 Task: Change the drop shadow to green.
Action: Mouse moved to (519, 400)
Screenshot: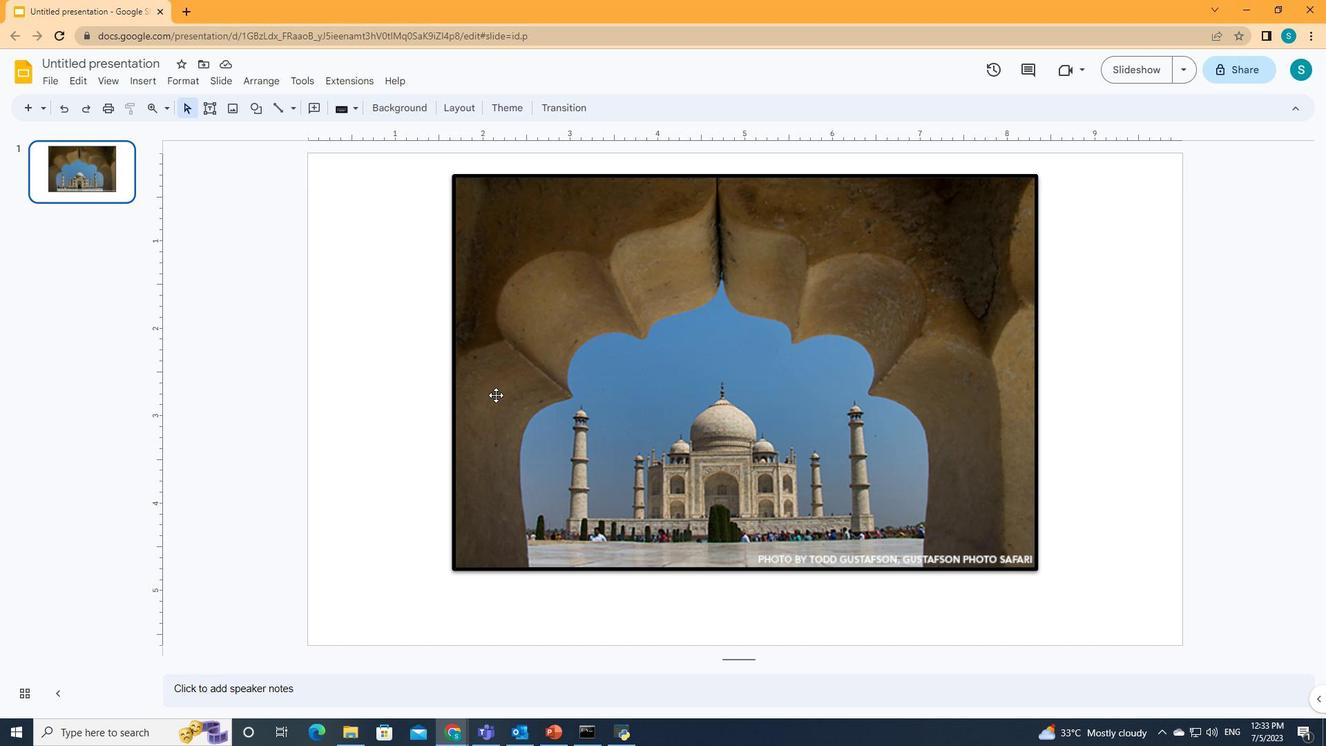 
Action: Mouse pressed left at (519, 400)
Screenshot: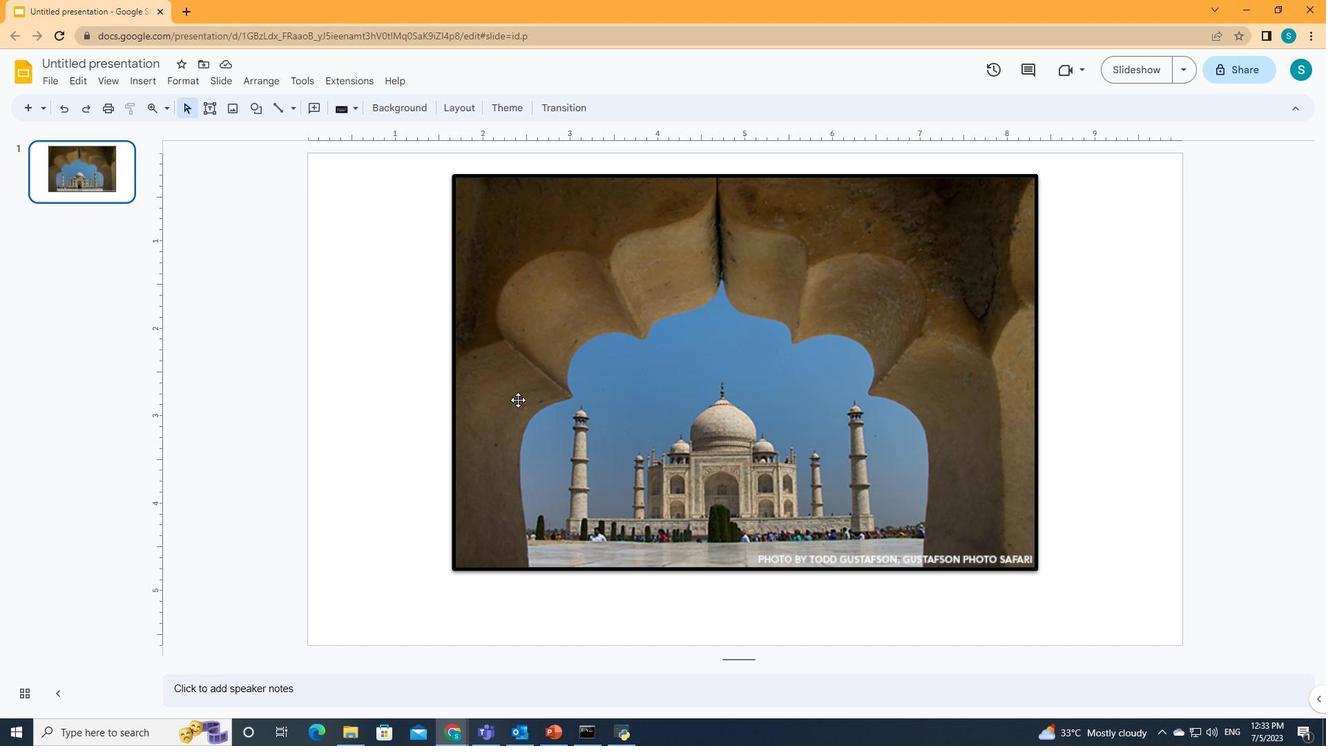 
Action: Mouse moved to (184, 83)
Screenshot: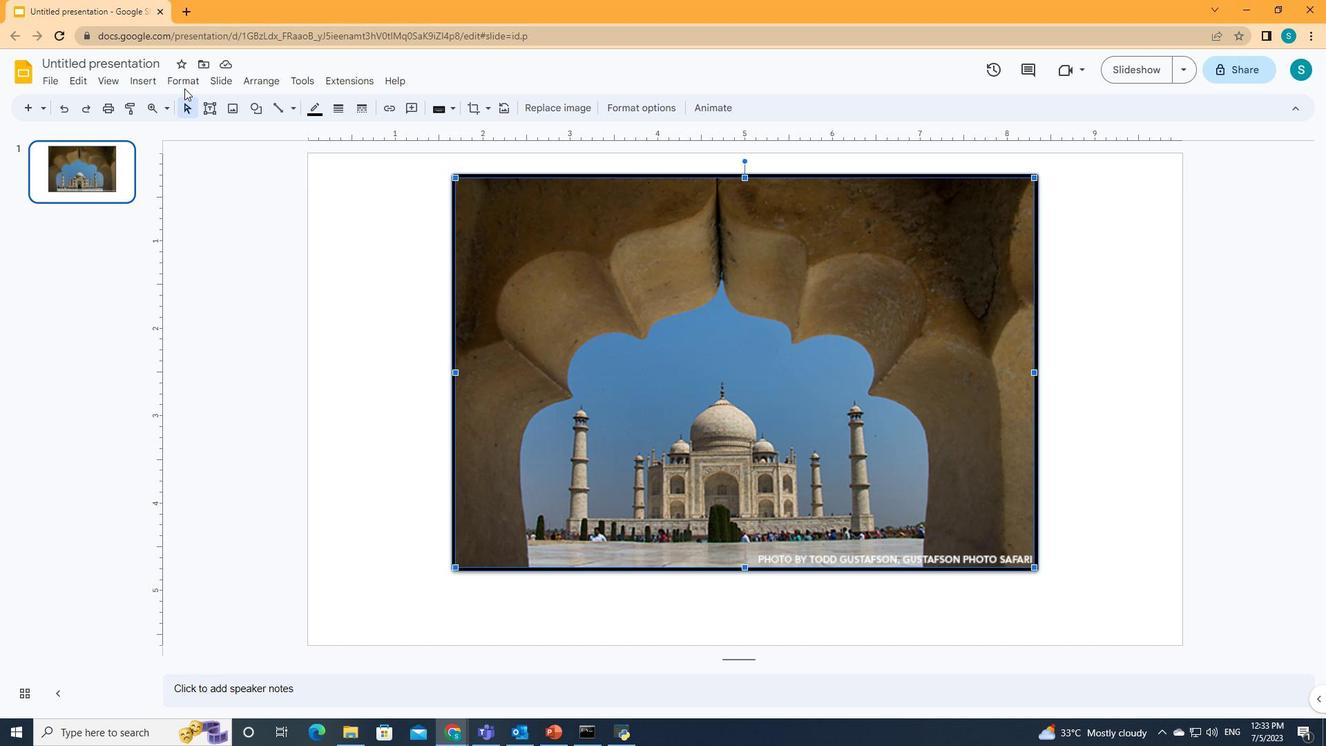
Action: Mouse pressed left at (184, 83)
Screenshot: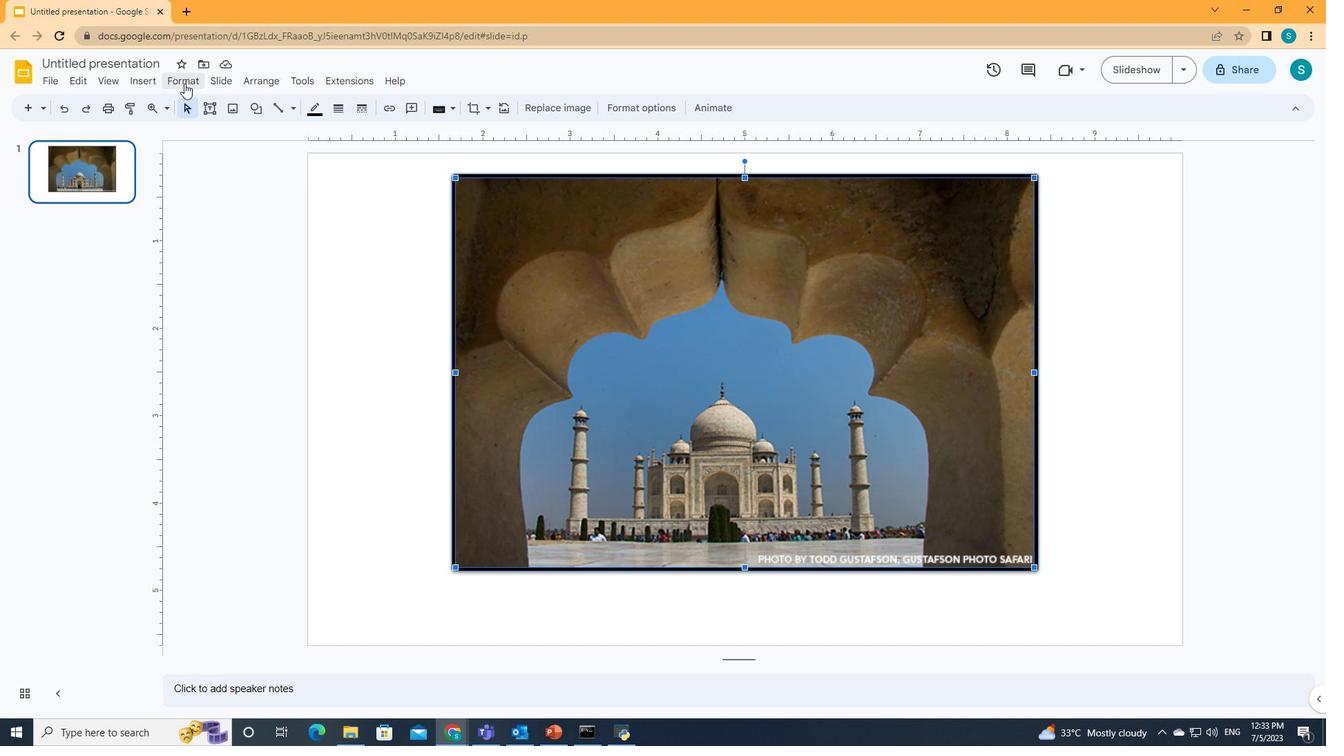 
Action: Mouse moved to (223, 284)
Screenshot: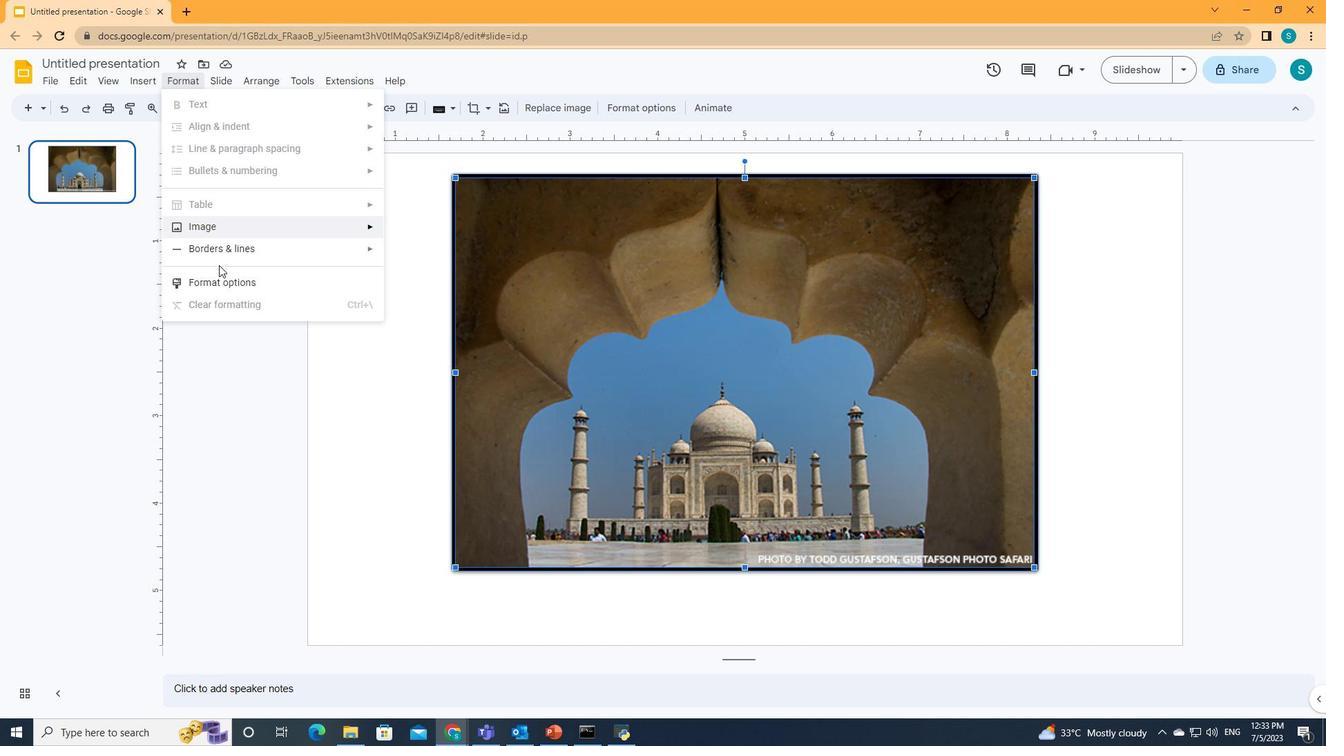 
Action: Mouse pressed left at (223, 284)
Screenshot: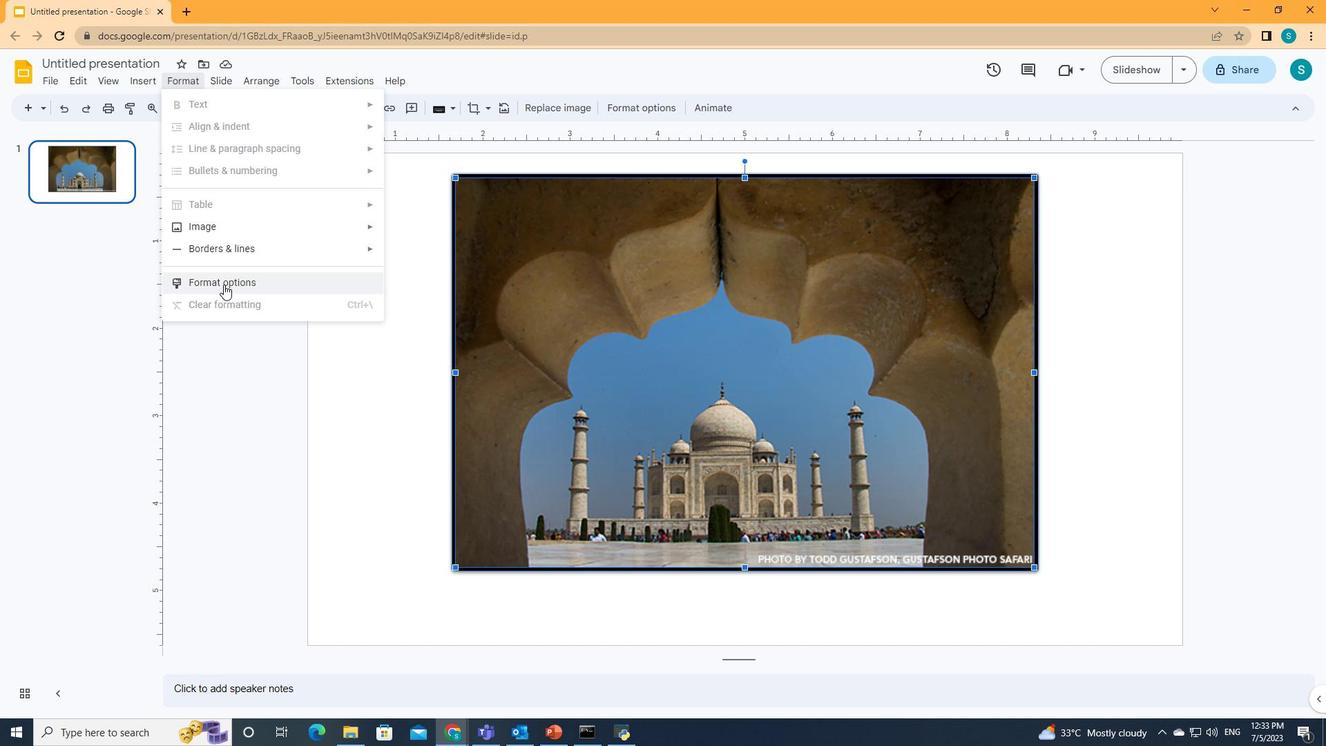
Action: Mouse moved to (1151, 329)
Screenshot: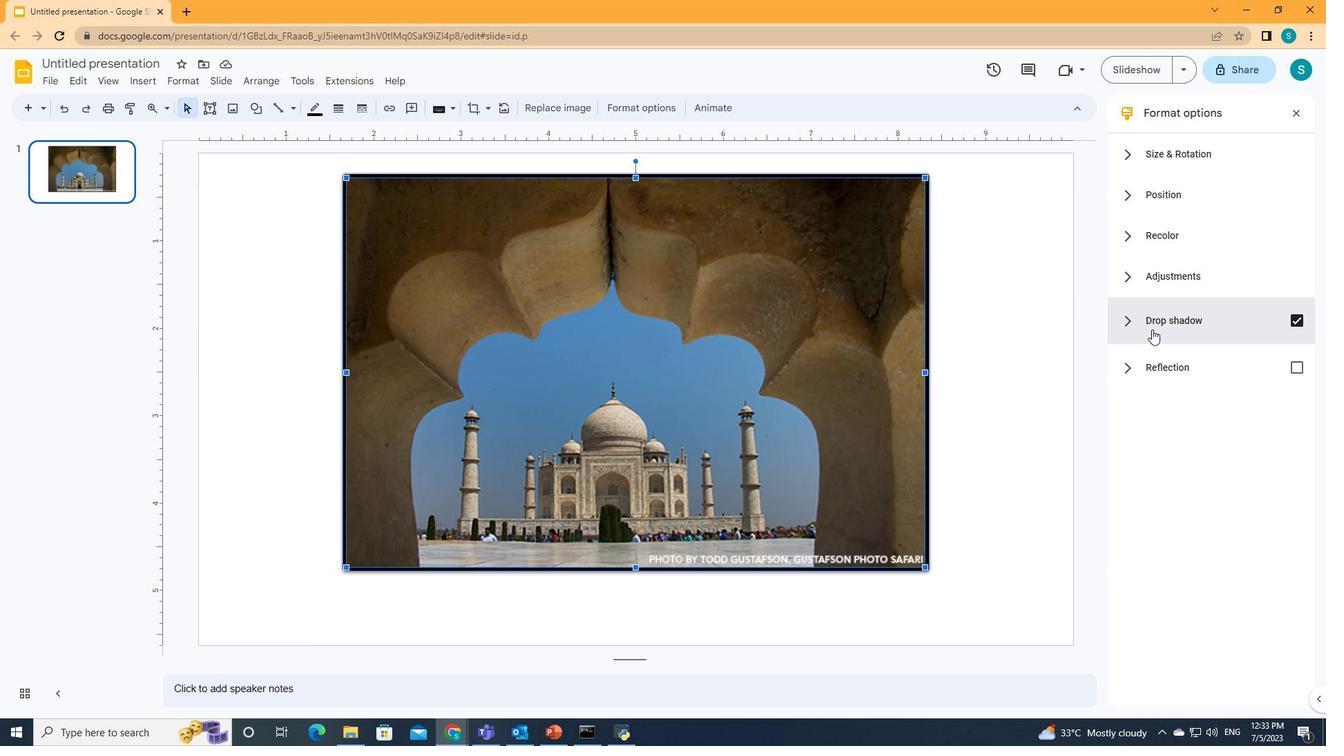 
Action: Mouse pressed left at (1151, 329)
Screenshot: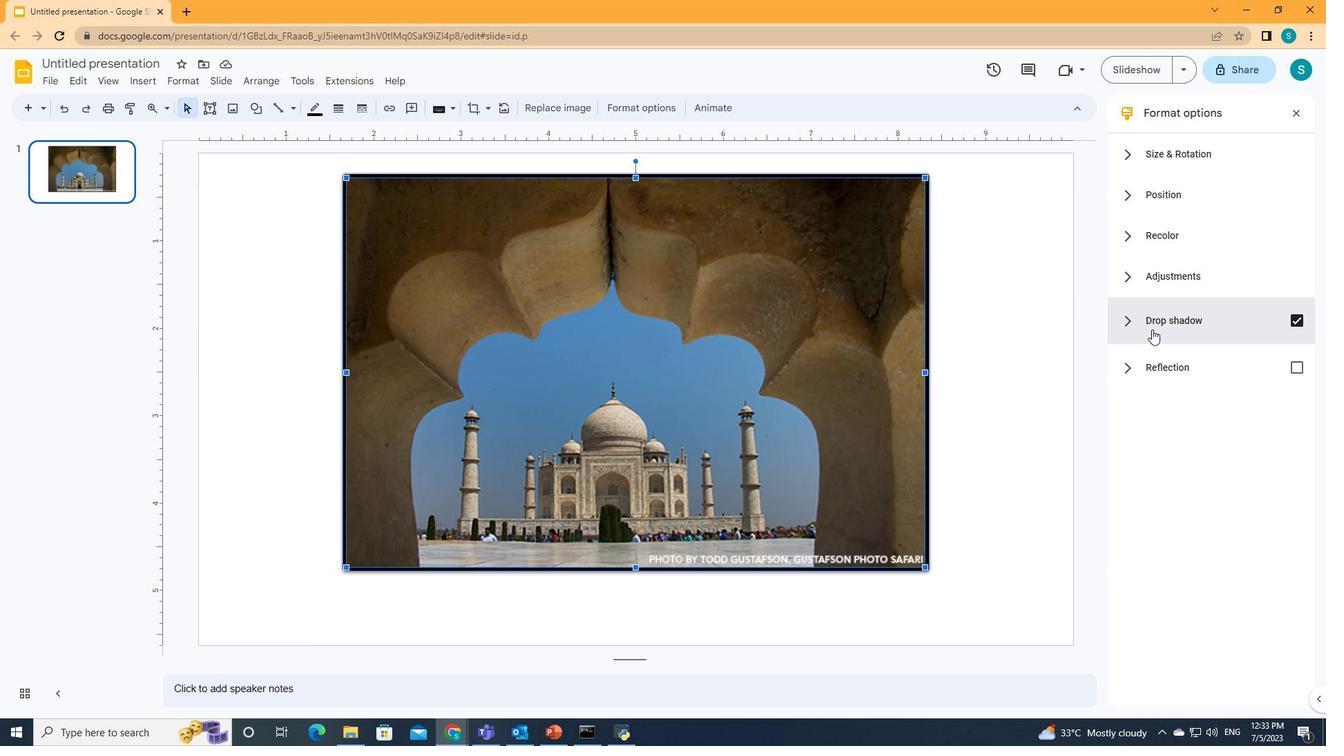 
Action: Mouse moved to (1296, 362)
Screenshot: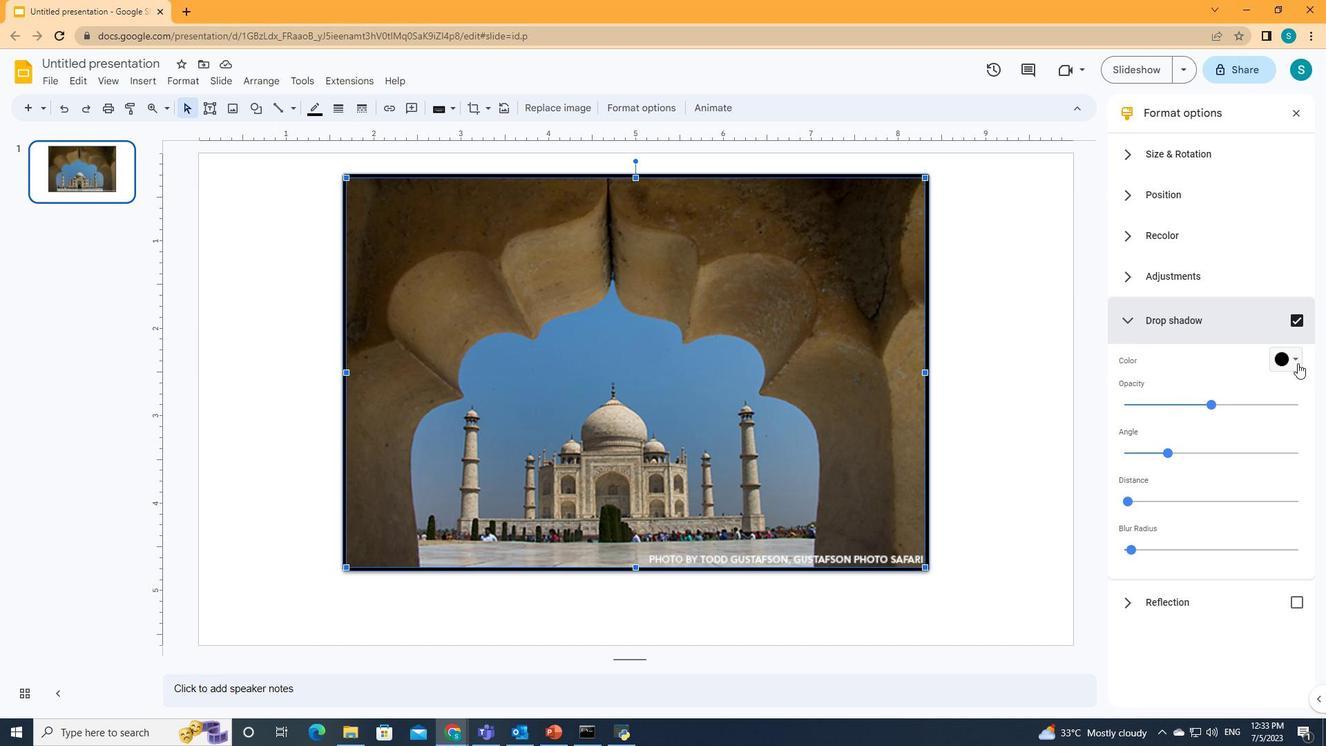 
Action: Mouse pressed left at (1296, 362)
Screenshot: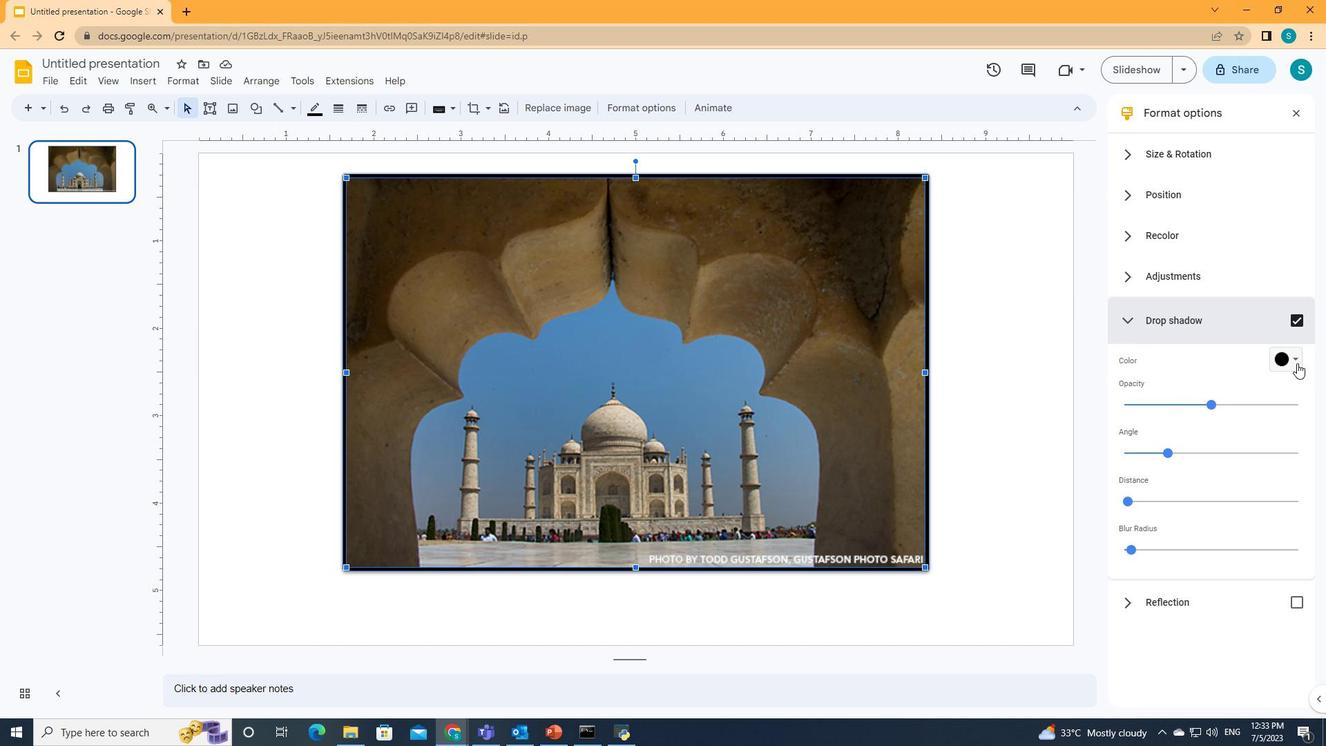 
Action: Mouse moved to (1213, 496)
Screenshot: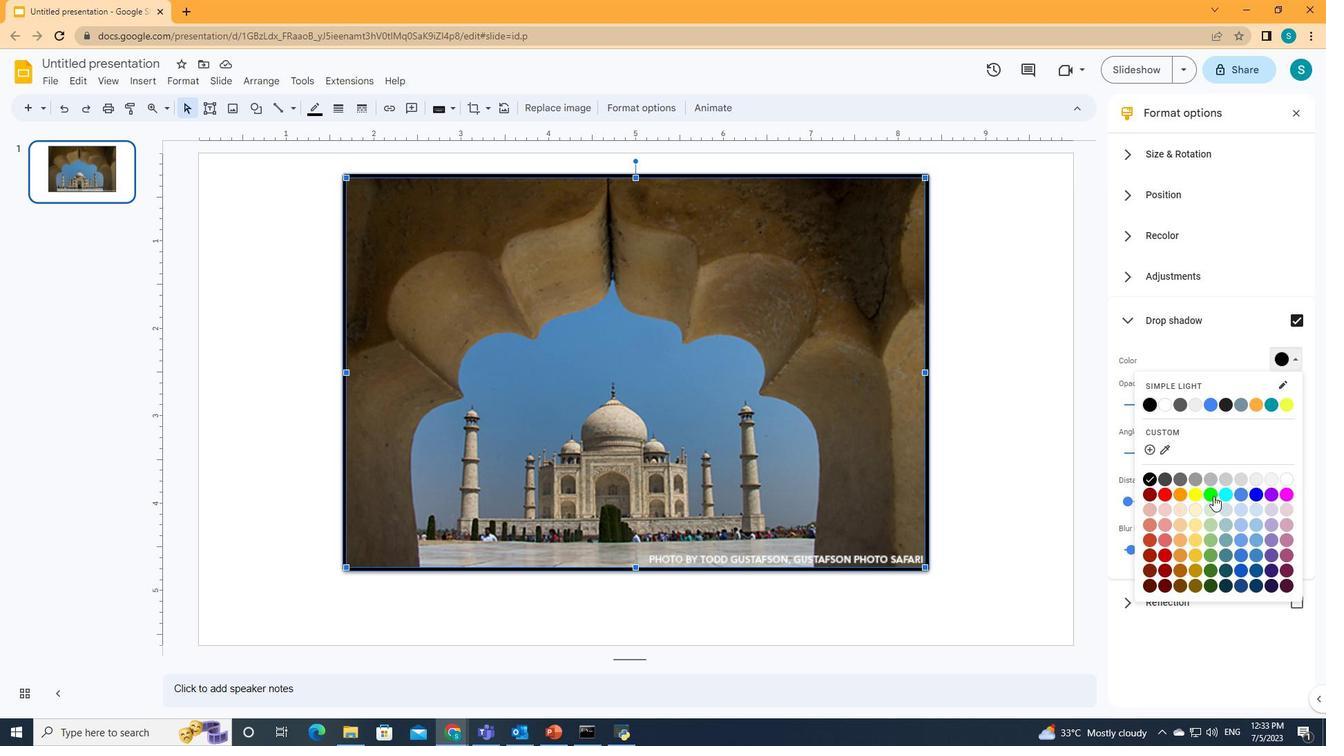 
Action: Mouse pressed left at (1213, 496)
Screenshot: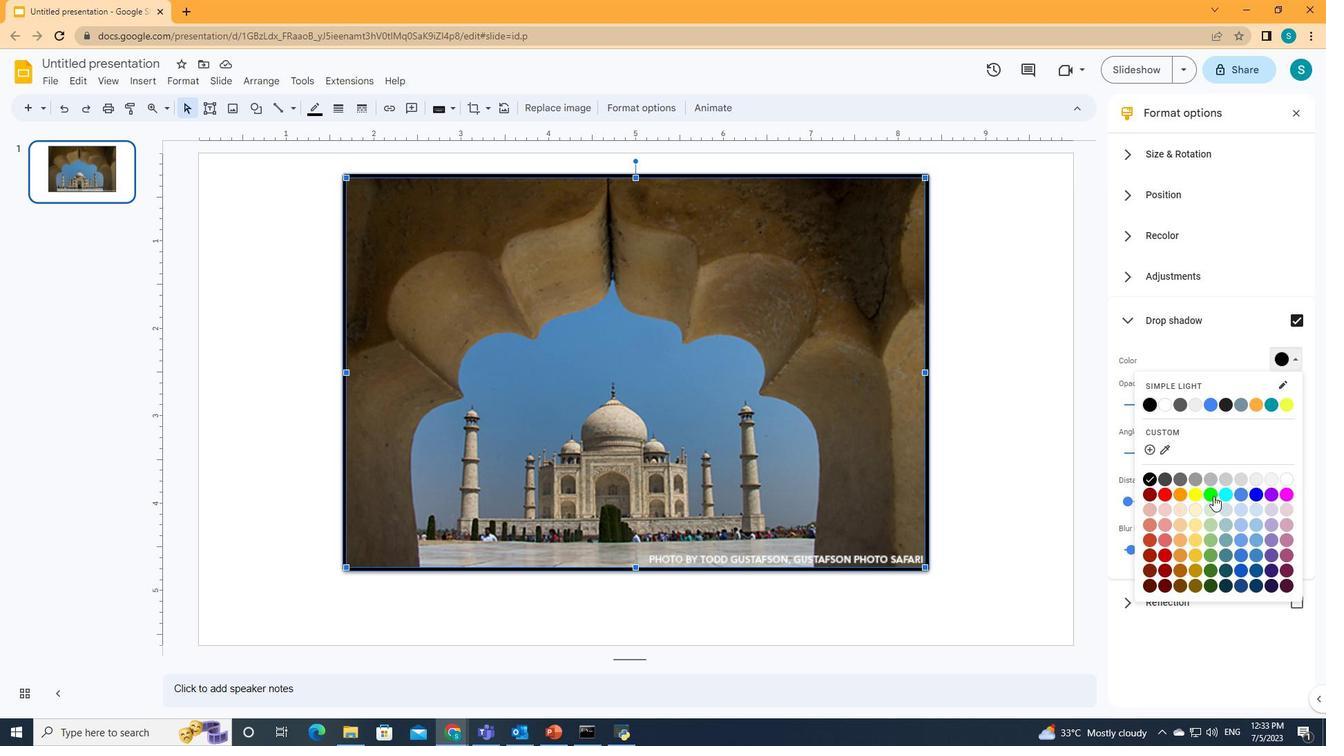 
Action: Mouse moved to (997, 491)
Screenshot: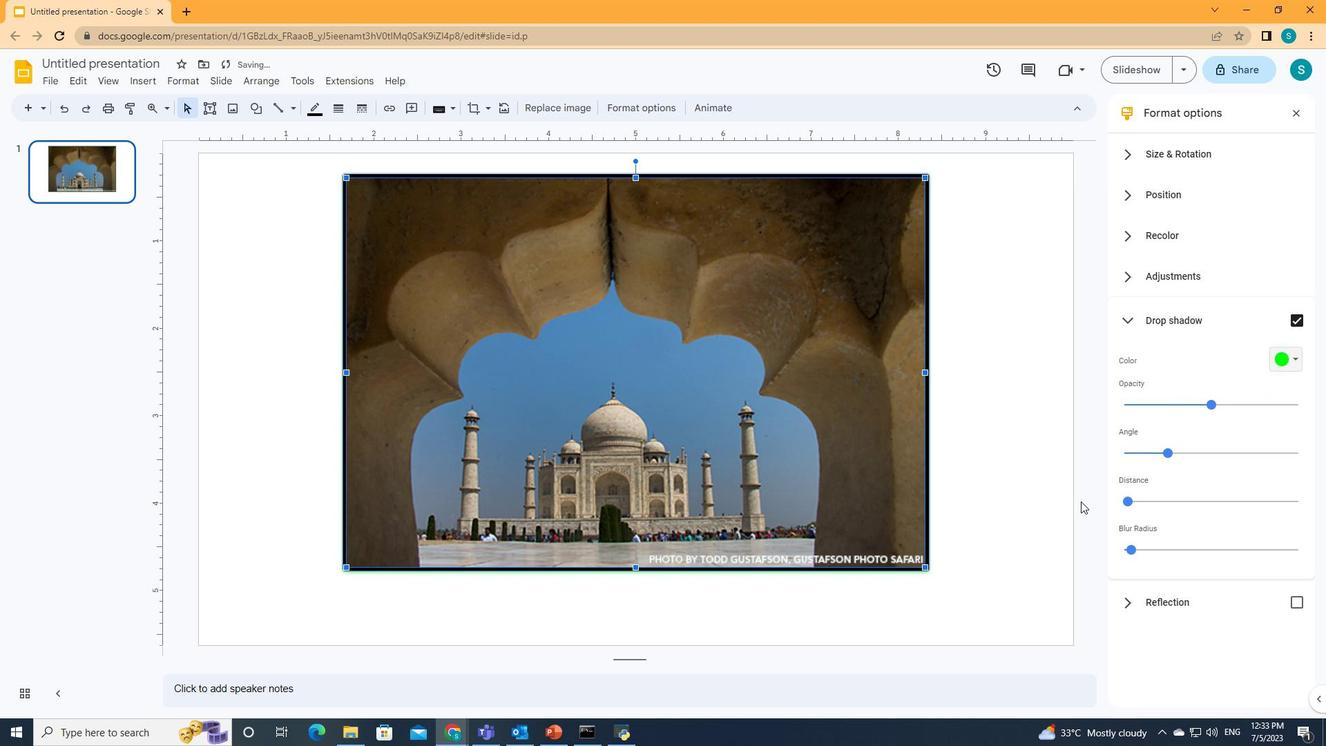
